Task: Use the formula "MODE.SNGL" in spreadsheet "Project portfolio".
Action: Mouse moved to (119, 83)
Screenshot: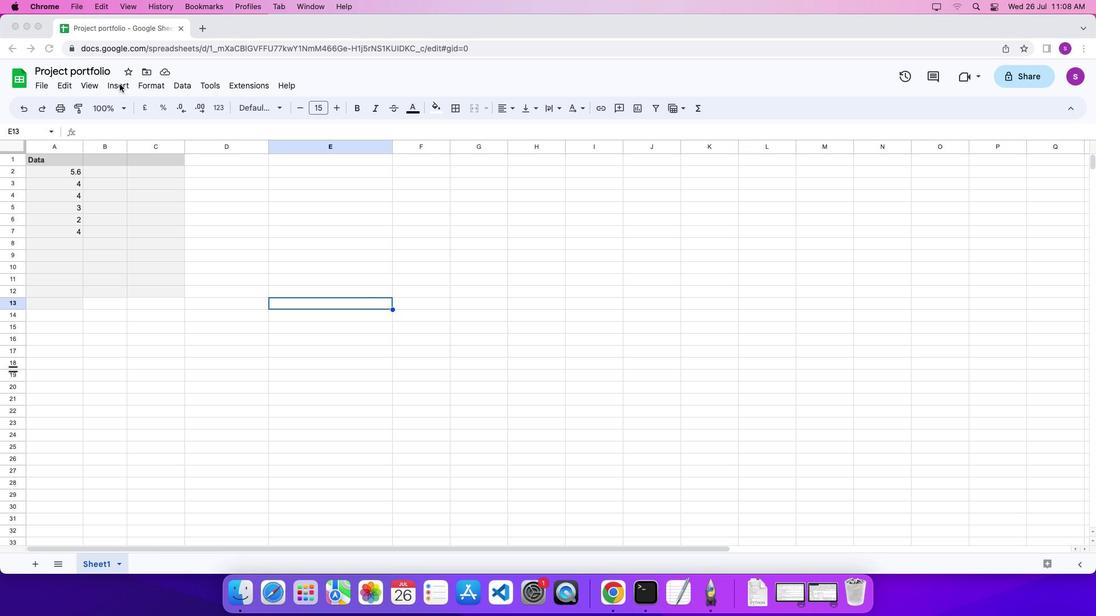 
Action: Mouse pressed left at (119, 83)
Screenshot: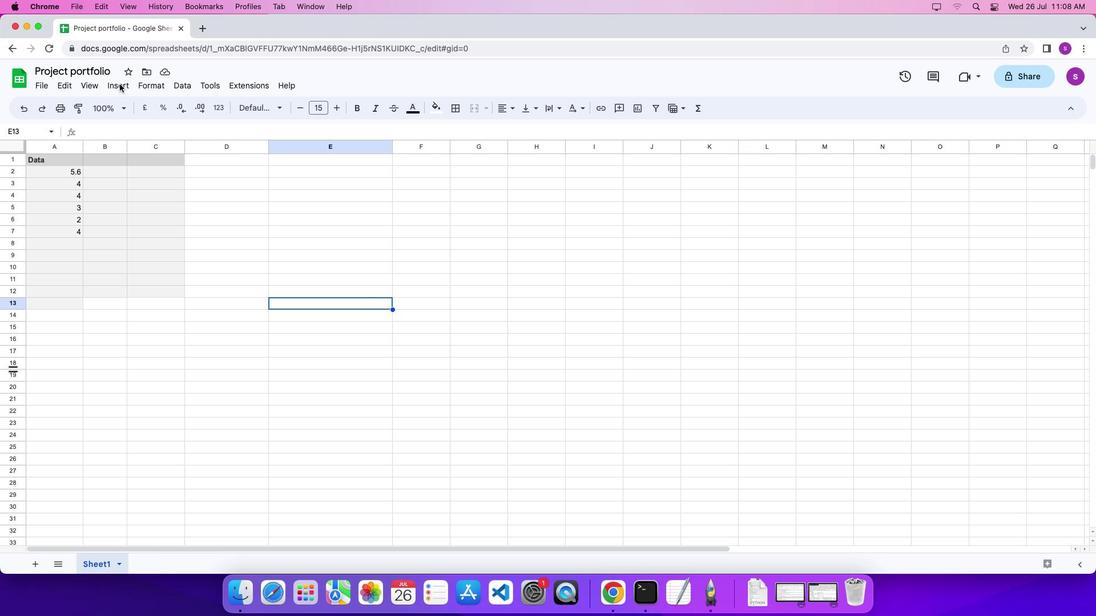 
Action: Mouse moved to (121, 83)
Screenshot: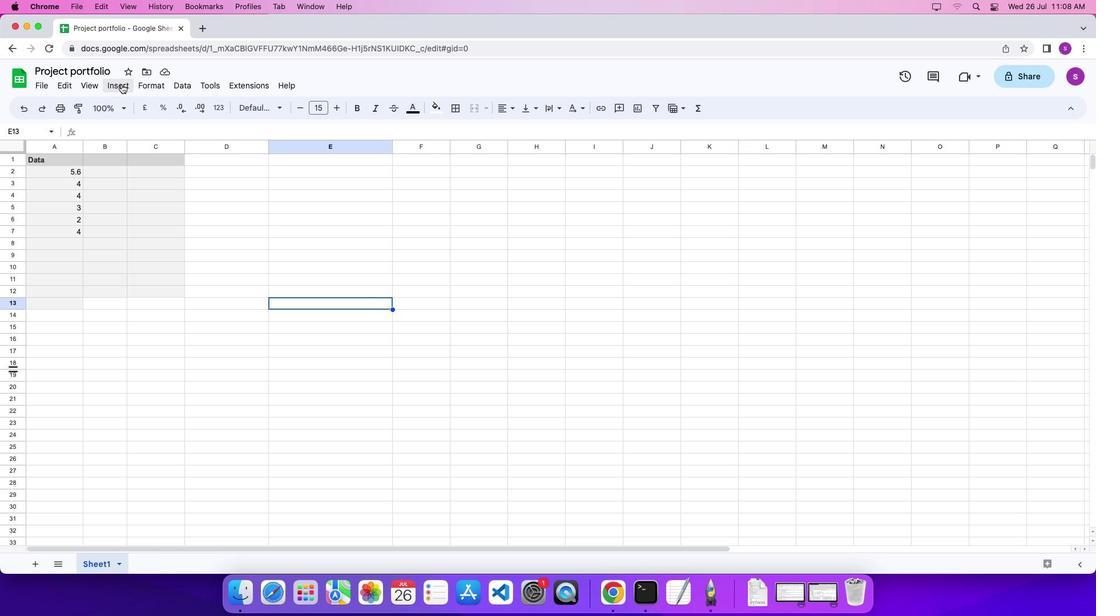 
Action: Mouse pressed left at (121, 83)
Screenshot: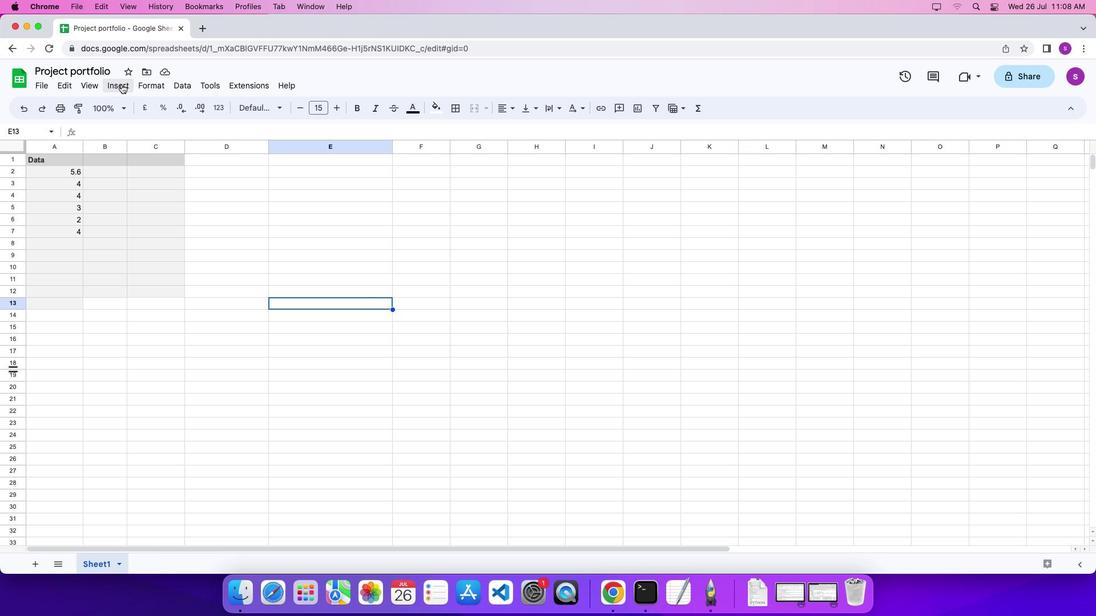 
Action: Mouse moved to (536, 555)
Screenshot: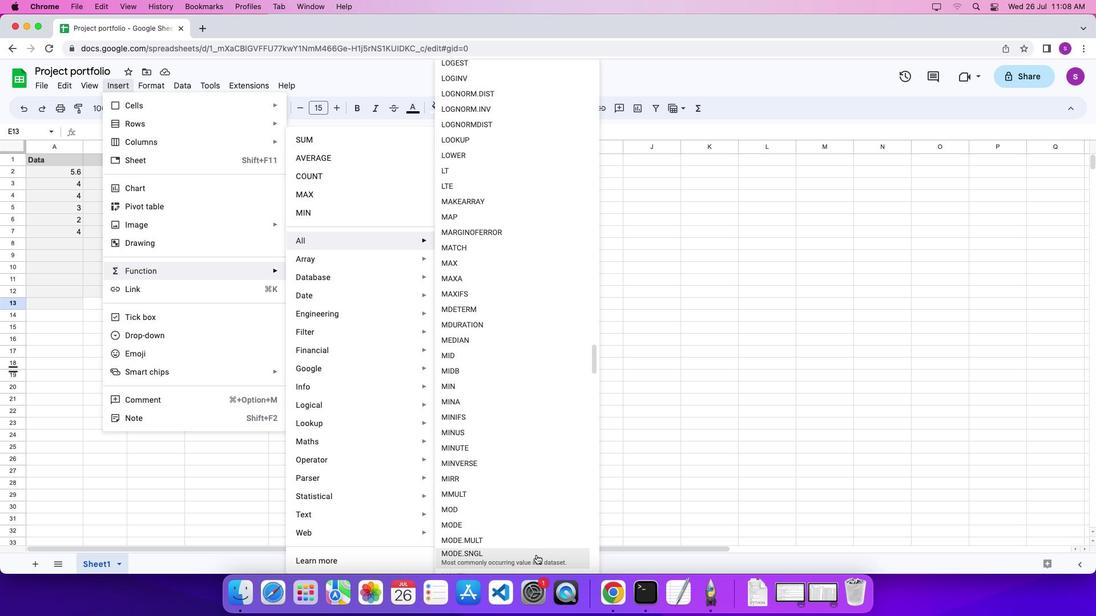 
Action: Mouse pressed left at (536, 555)
Screenshot: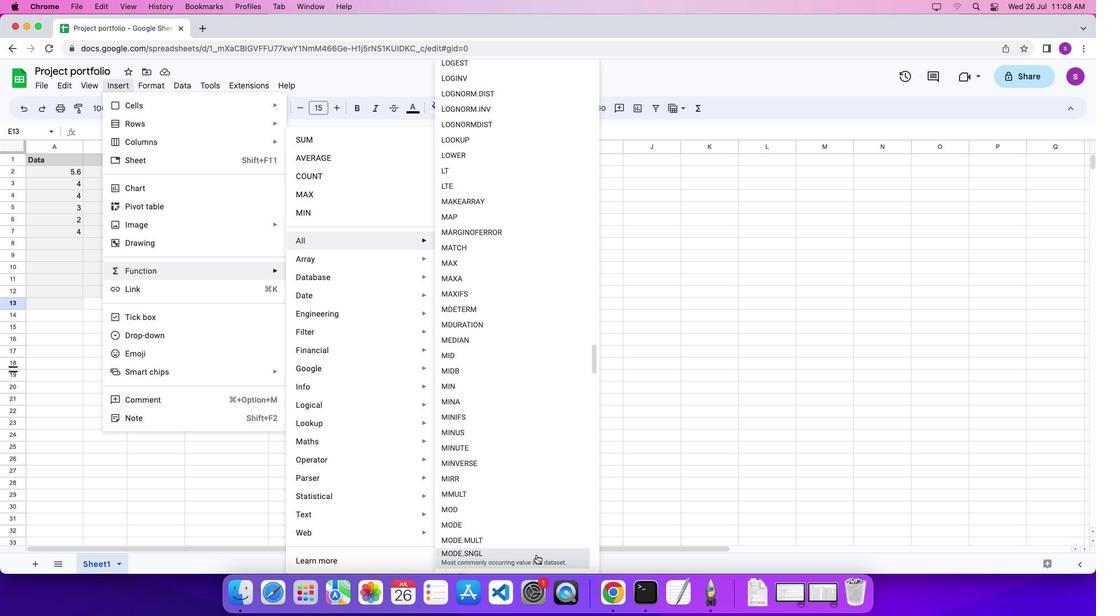 
Action: Mouse moved to (77, 170)
Screenshot: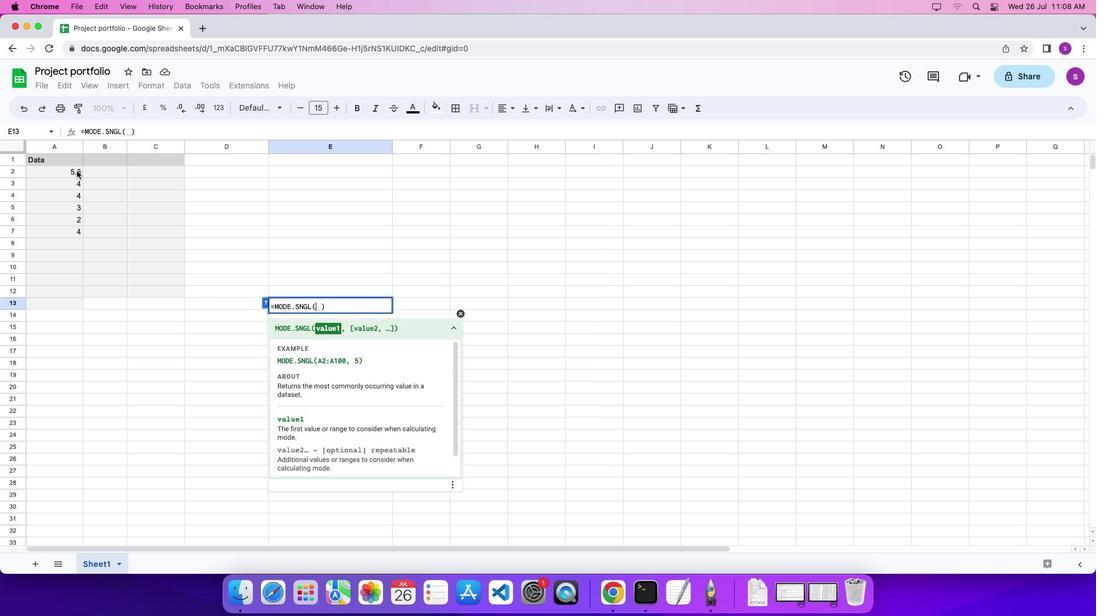 
Action: Mouse pressed left at (77, 170)
Screenshot: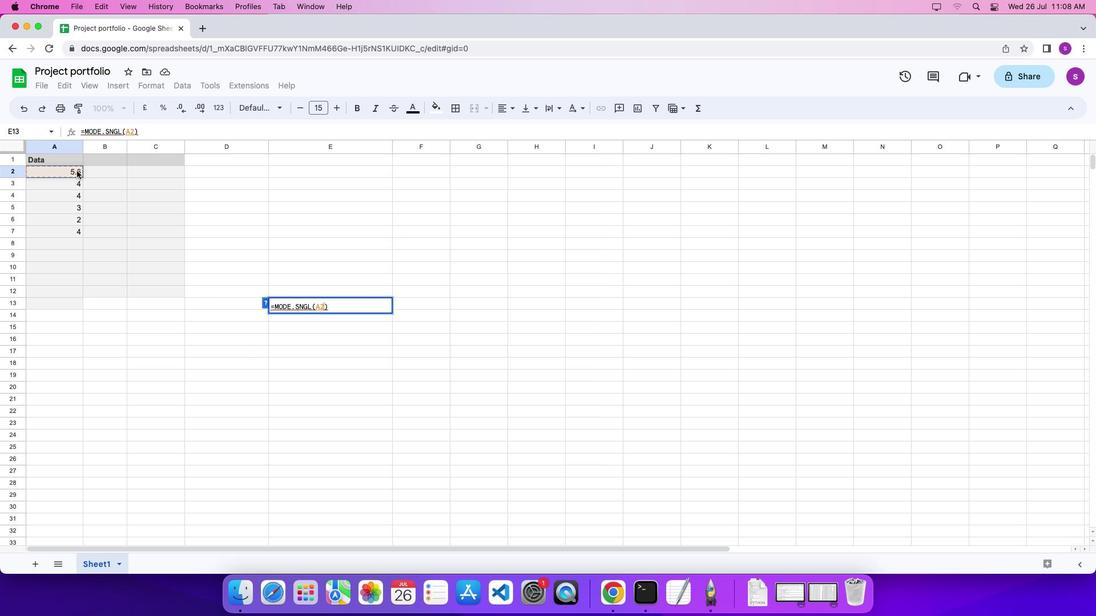
Action: Mouse moved to (77, 229)
Screenshot: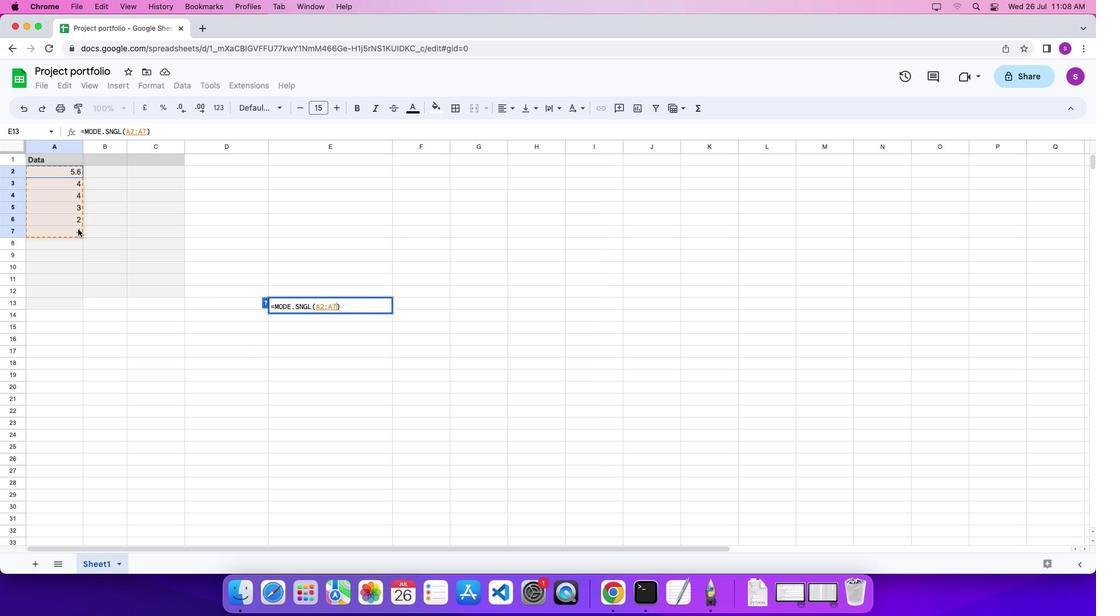 
Action: Key pressed '\x03'
Screenshot: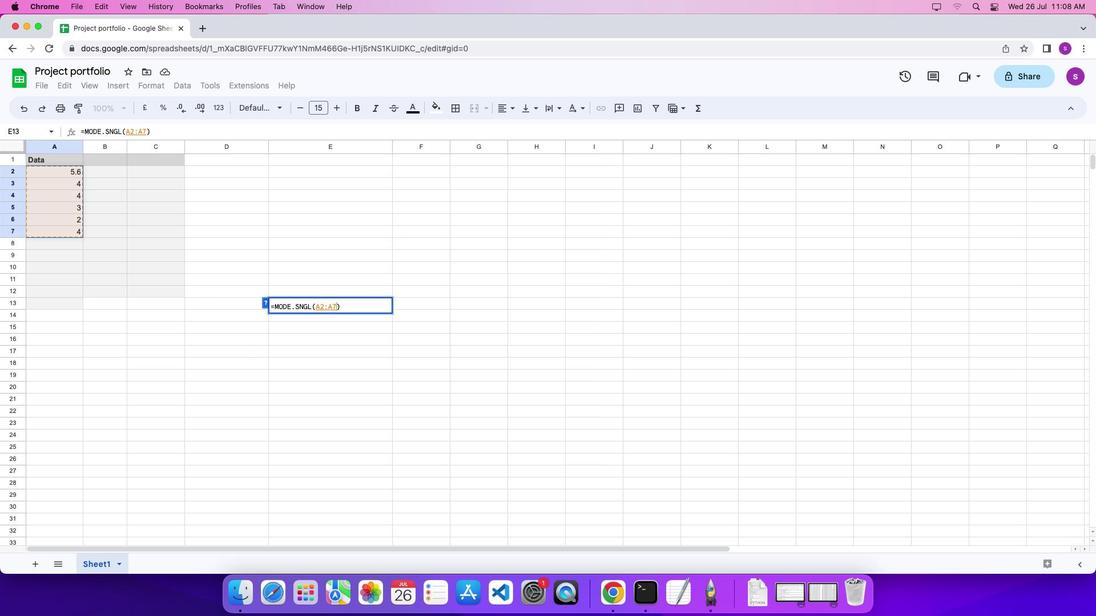 
Action: Mouse moved to (77, 229)
Screenshot: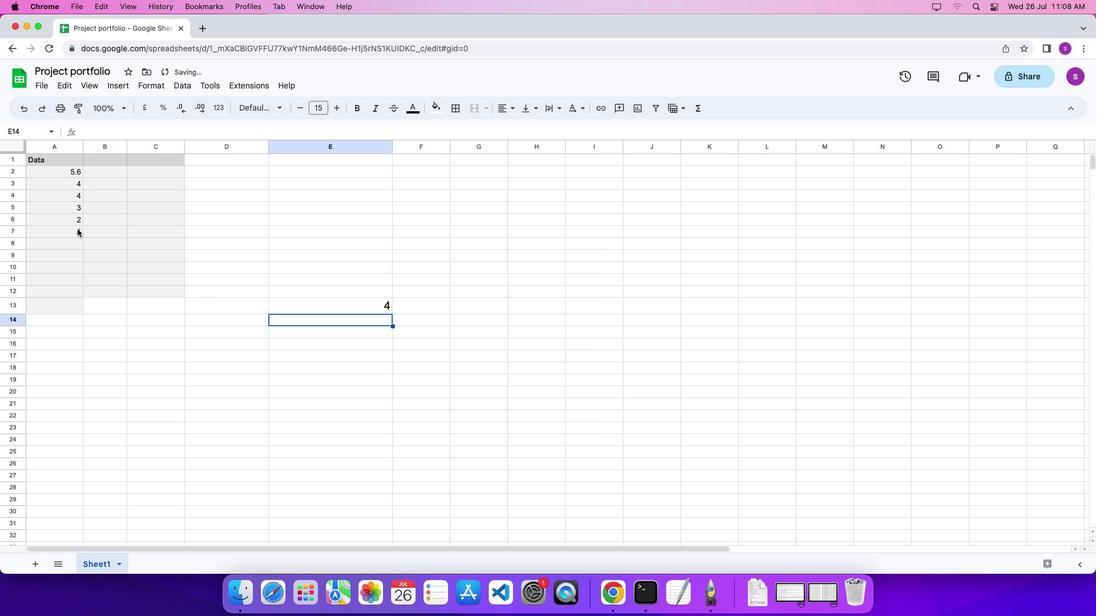 
